 Task: Set and save  "Multipass rate control" for "H.264/MPEG-4 Part 10/AVC encoder (x264 10-bit)" to 1.
Action: Mouse moved to (113, 8)
Screenshot: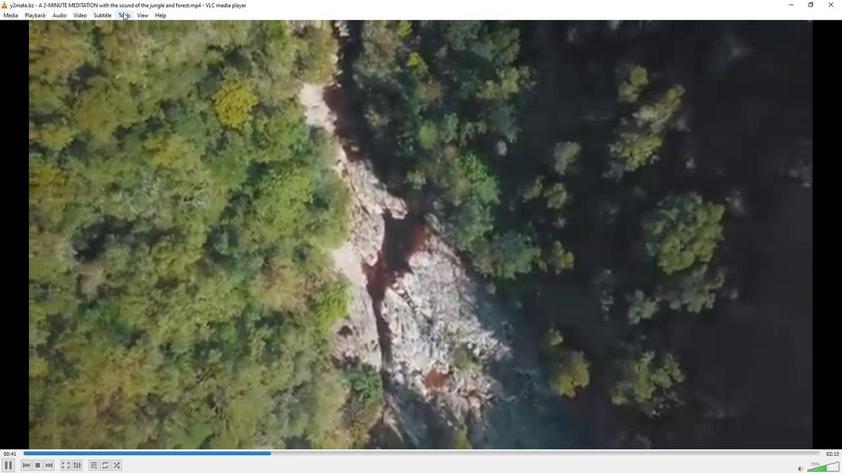
Action: Mouse pressed left at (113, 8)
Screenshot: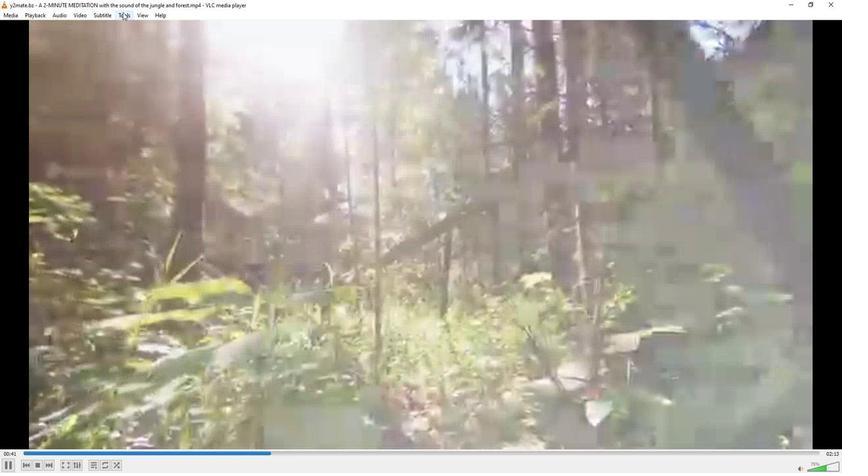 
Action: Mouse moved to (136, 113)
Screenshot: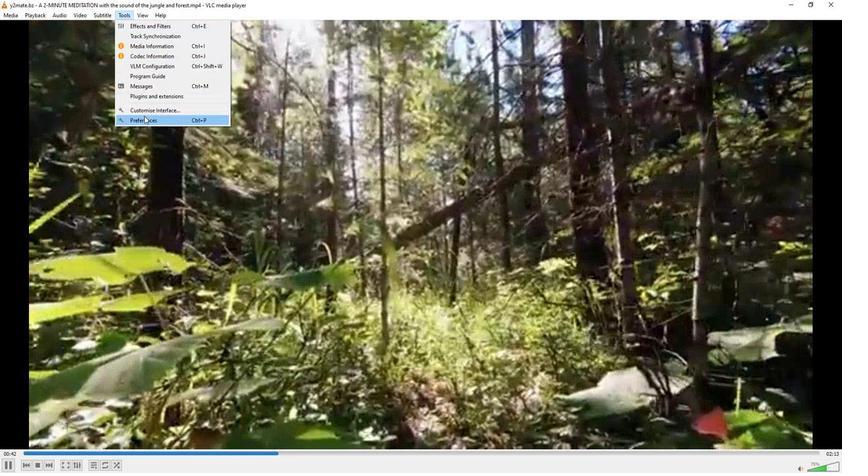
Action: Mouse pressed left at (136, 113)
Screenshot: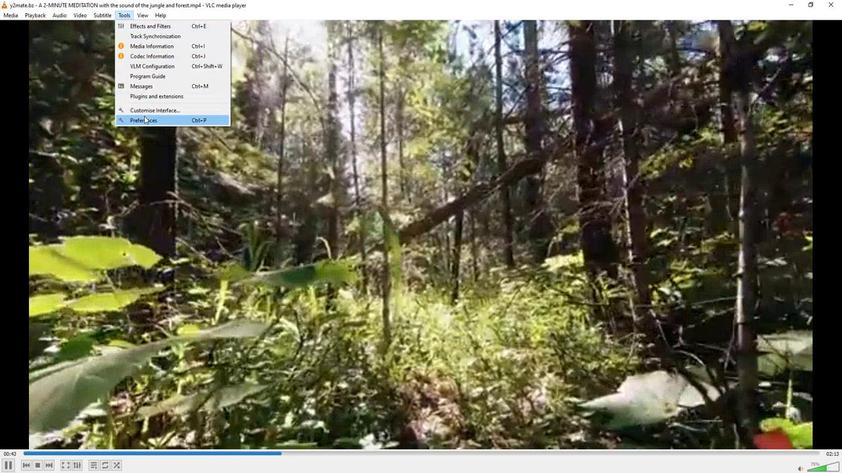 
Action: Mouse moved to (279, 384)
Screenshot: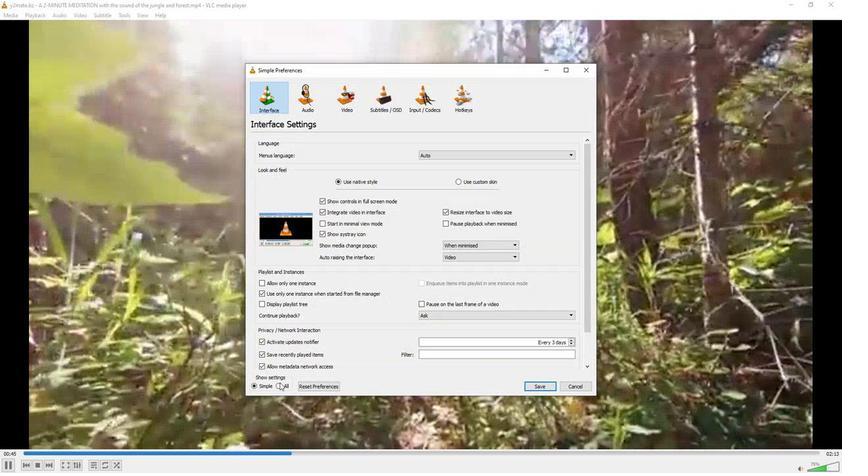 
Action: Mouse pressed left at (279, 384)
Screenshot: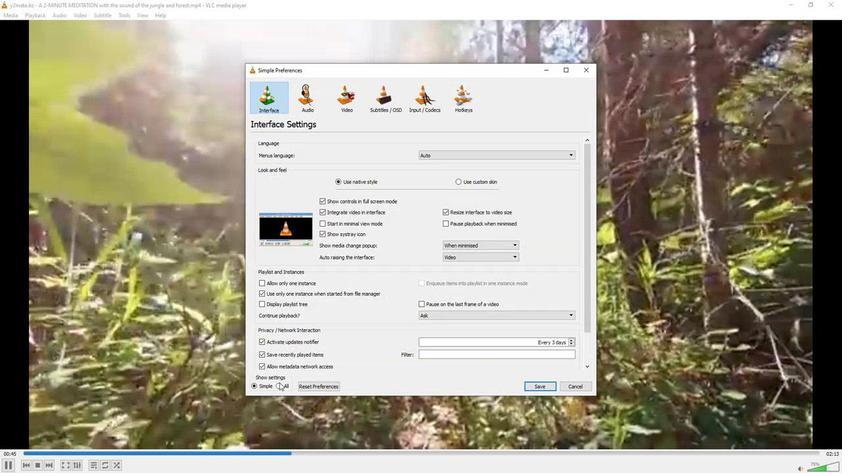 
Action: Mouse moved to (265, 297)
Screenshot: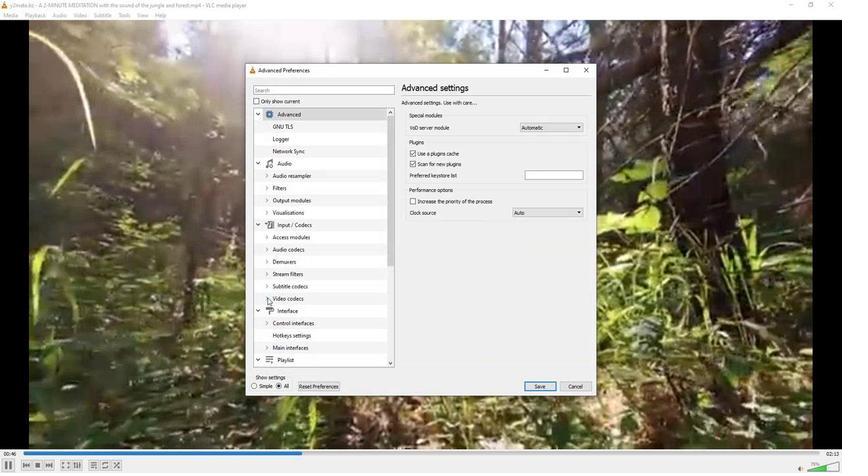 
Action: Mouse pressed left at (265, 297)
Screenshot: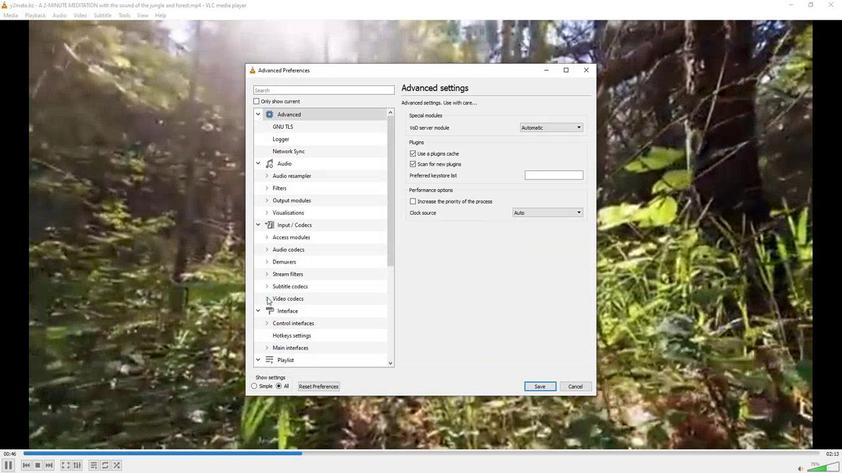 
Action: Mouse moved to (284, 303)
Screenshot: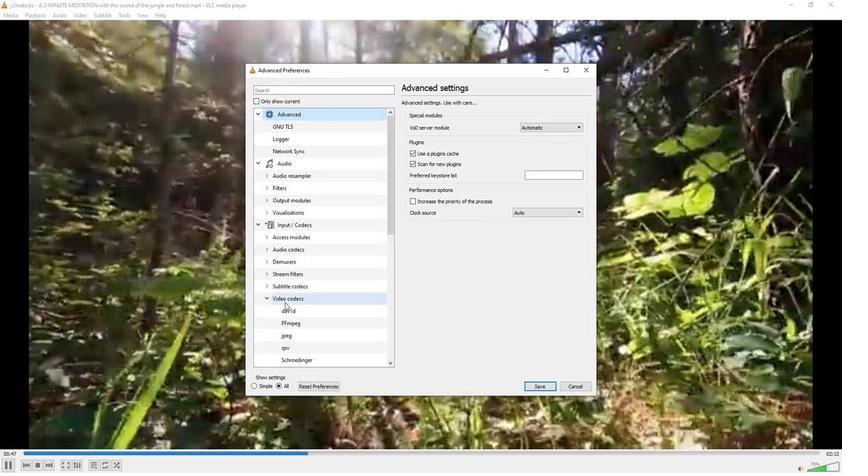
Action: Mouse scrolled (284, 302) with delta (0, 0)
Screenshot: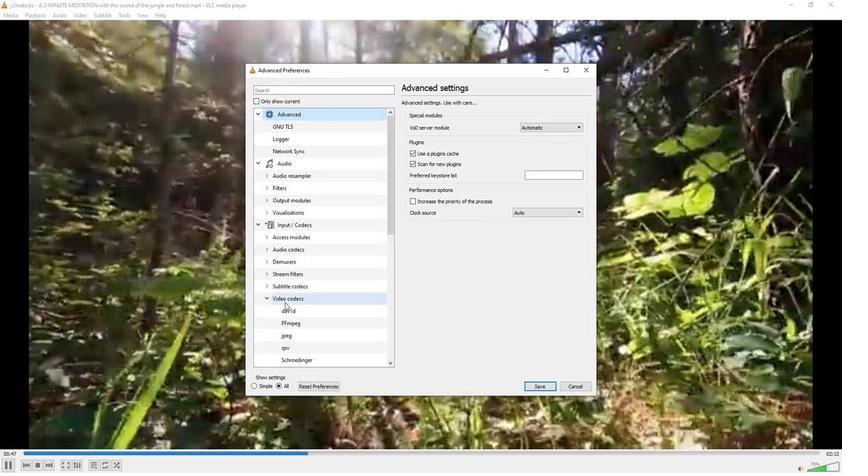 
Action: Mouse moved to (284, 304)
Screenshot: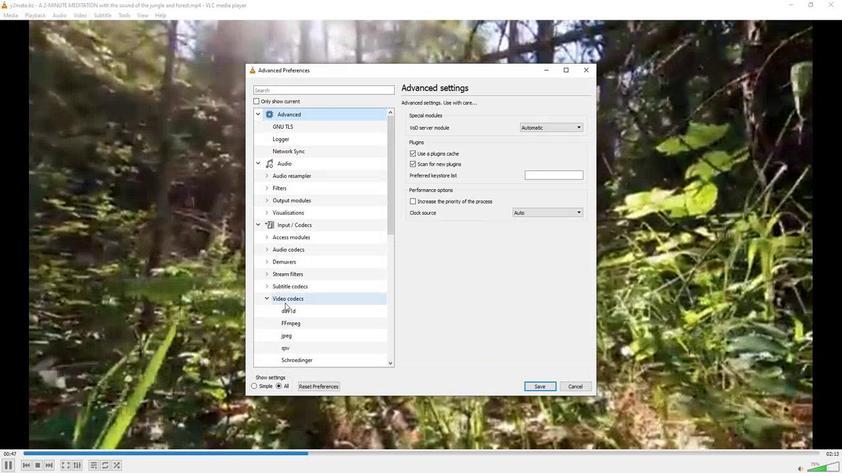
Action: Mouse scrolled (284, 304) with delta (0, 0)
Screenshot: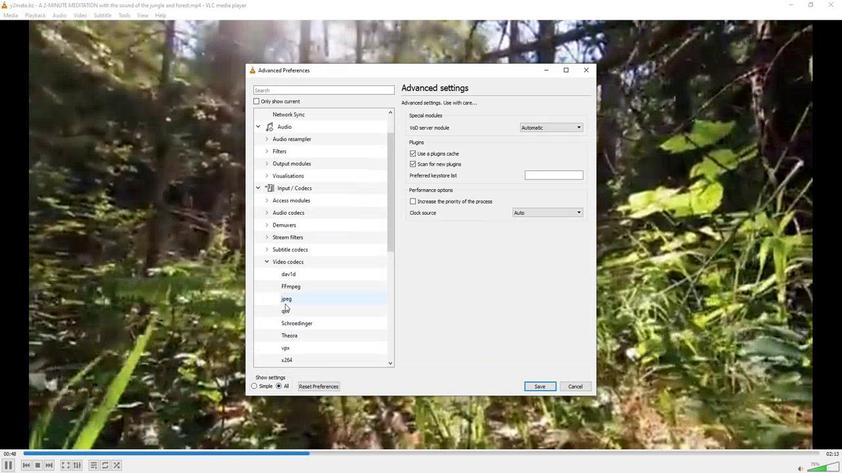 
Action: Mouse moved to (294, 336)
Screenshot: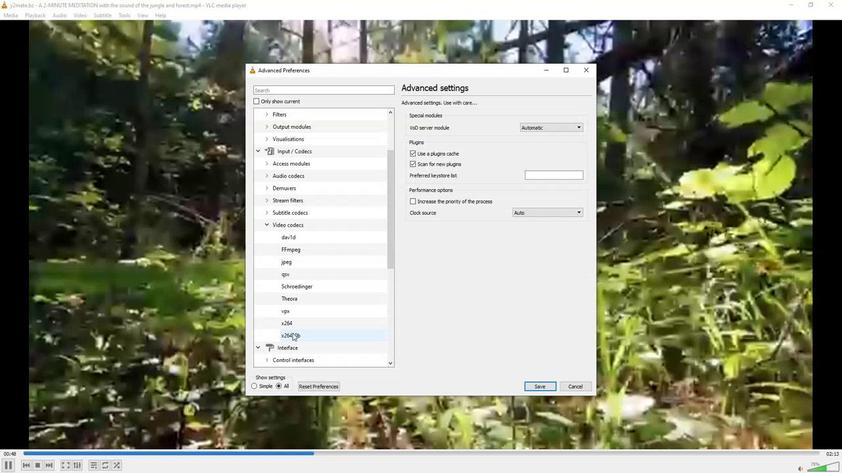 
Action: Mouse pressed left at (294, 336)
Screenshot: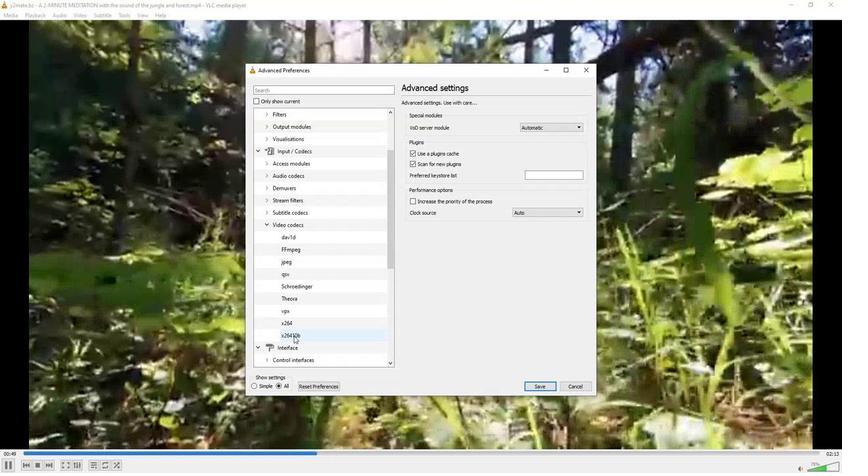 
Action: Mouse moved to (487, 278)
Screenshot: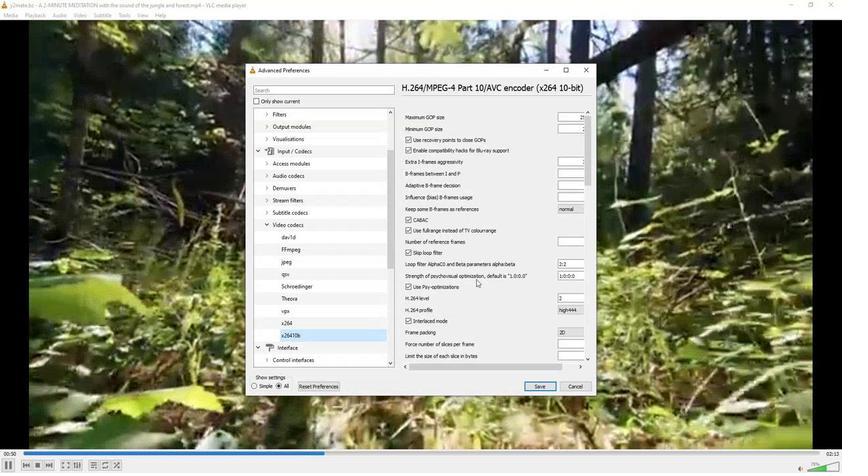 
Action: Mouse scrolled (487, 278) with delta (0, 0)
Screenshot: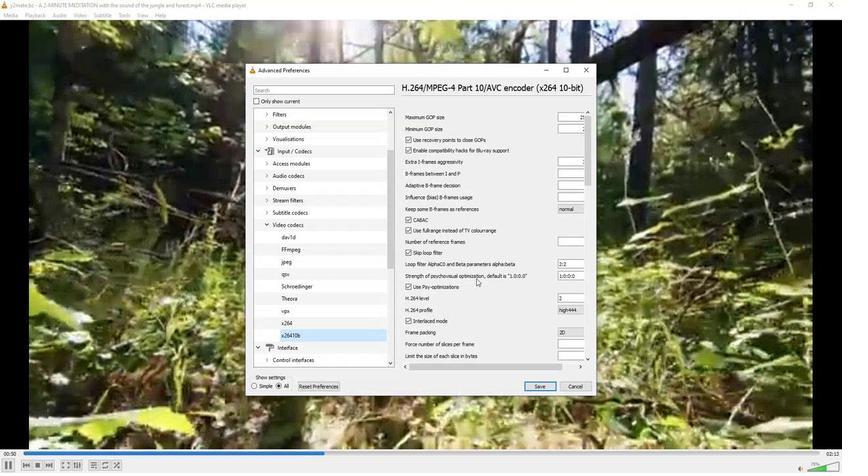 
Action: Mouse moved to (485, 278)
Screenshot: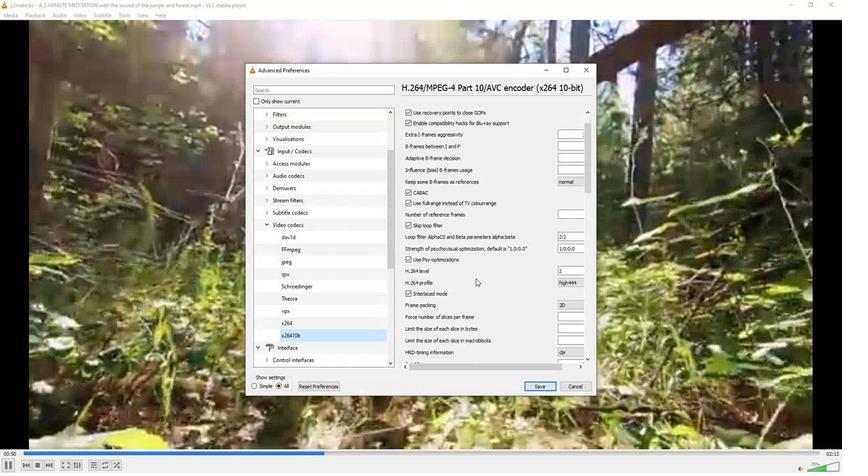 
Action: Mouse scrolled (485, 278) with delta (0, 0)
Screenshot: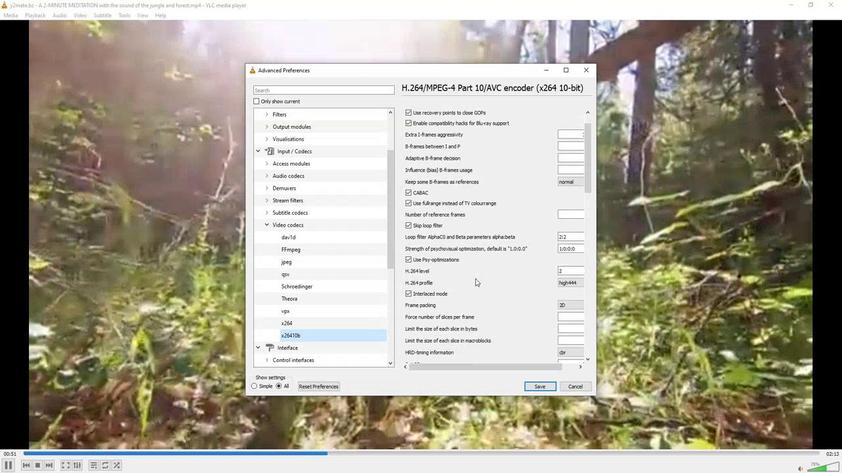 
Action: Mouse scrolled (485, 278) with delta (0, 0)
Screenshot: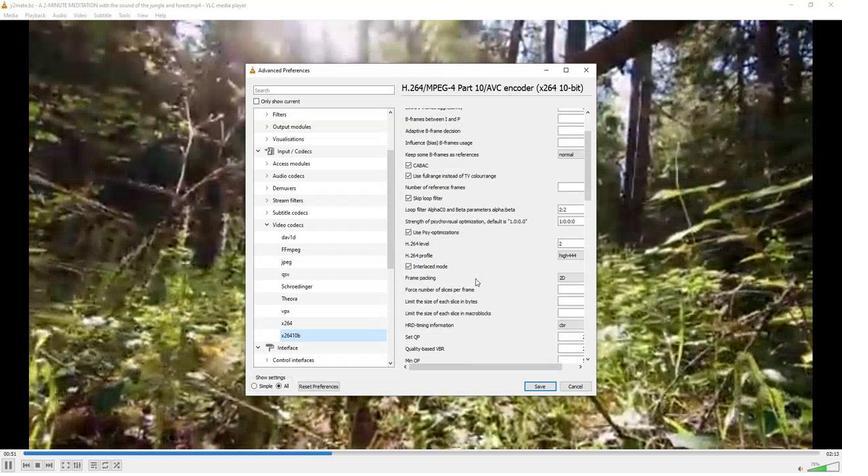 
Action: Mouse scrolled (485, 278) with delta (0, 0)
Screenshot: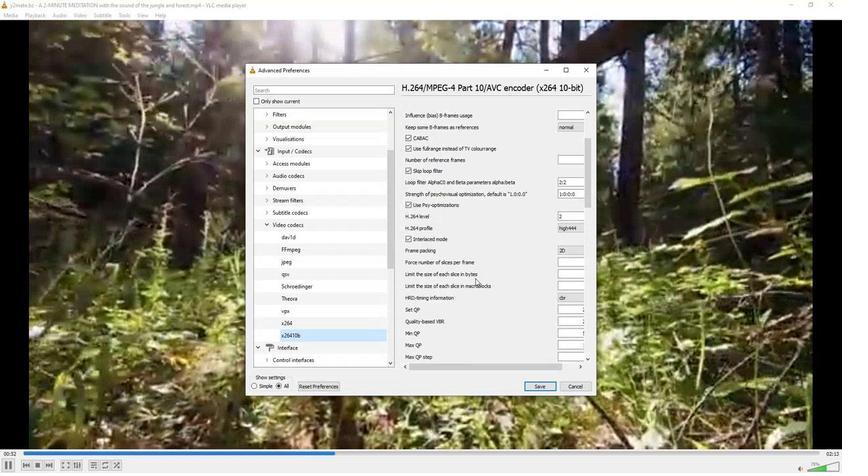 
Action: Mouse scrolled (485, 278) with delta (0, 0)
Screenshot: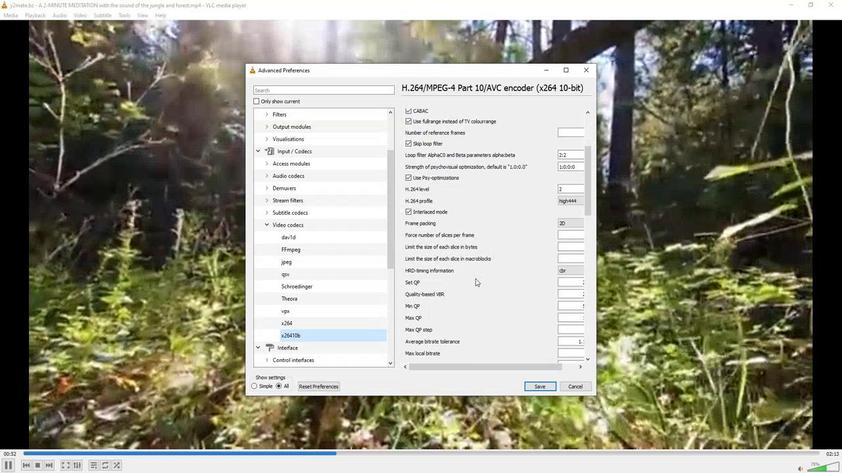 
Action: Mouse moved to (485, 278)
Screenshot: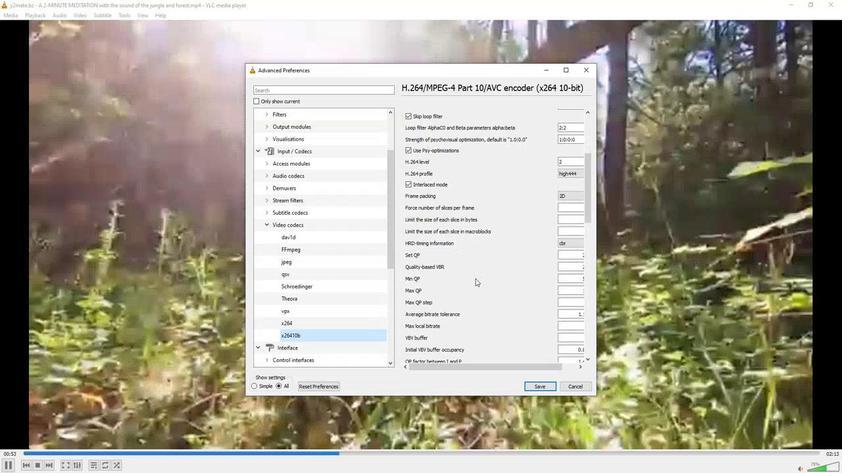 
Action: Mouse scrolled (485, 278) with delta (0, 0)
Screenshot: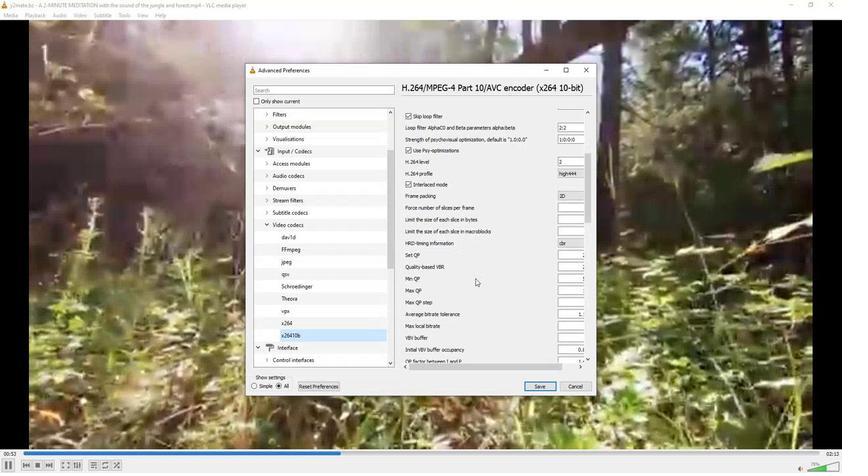 
Action: Mouse scrolled (485, 278) with delta (0, 0)
Screenshot: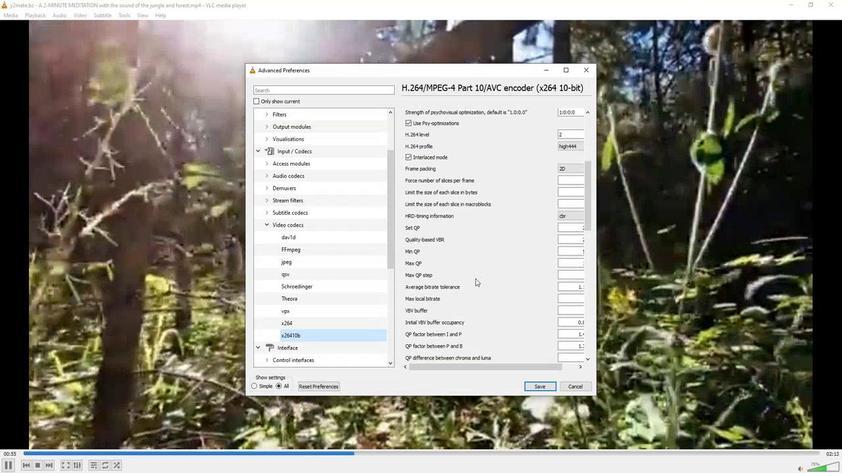 
Action: Mouse moved to (497, 365)
Screenshot: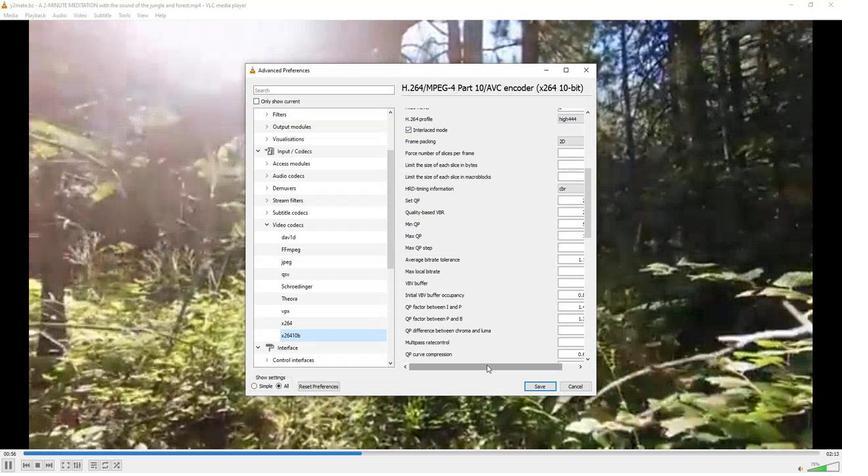 
Action: Mouse pressed left at (497, 365)
Screenshot: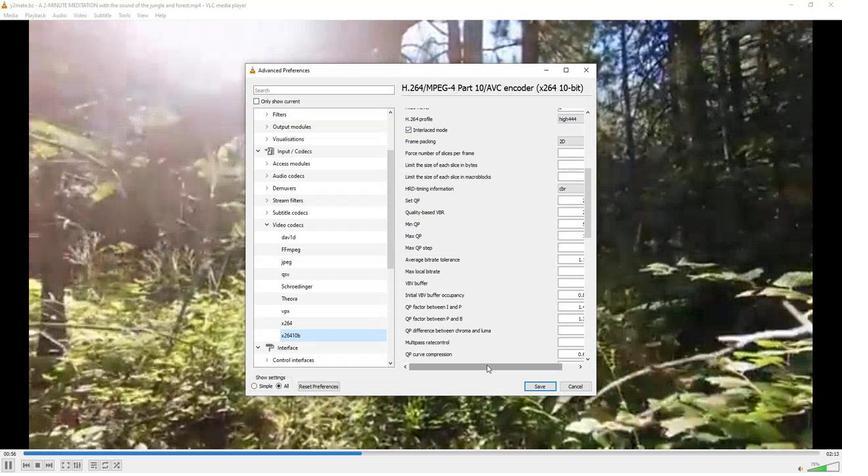 
Action: Mouse moved to (590, 338)
Screenshot: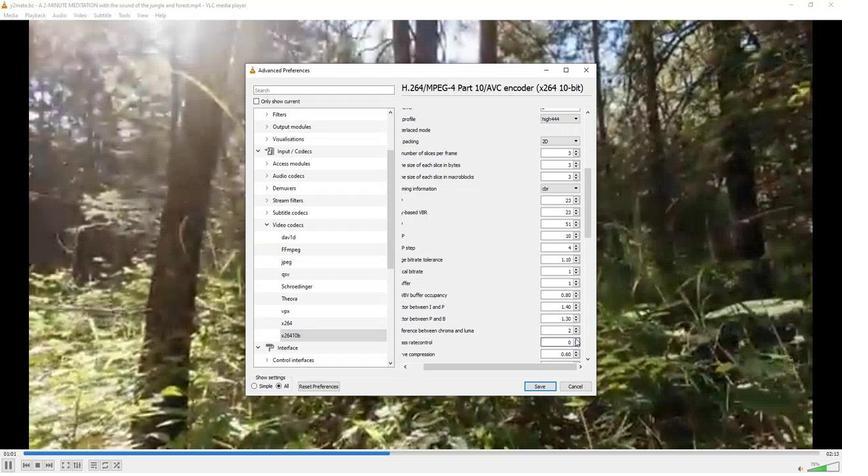
Action: Mouse pressed left at (590, 338)
Screenshot: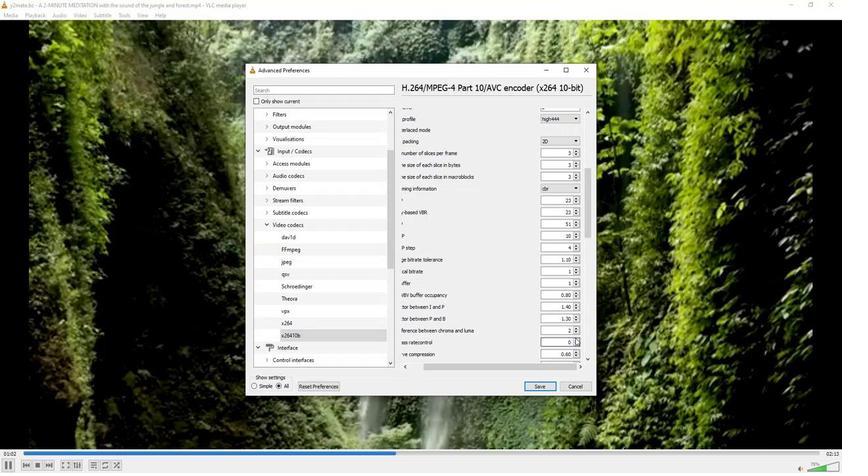 
Action: Mouse moved to (548, 386)
Screenshot: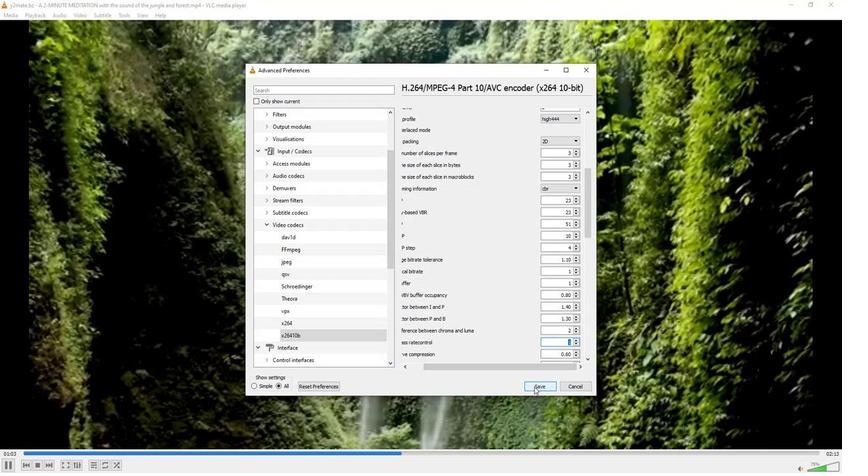 
Action: Mouse pressed left at (548, 386)
Screenshot: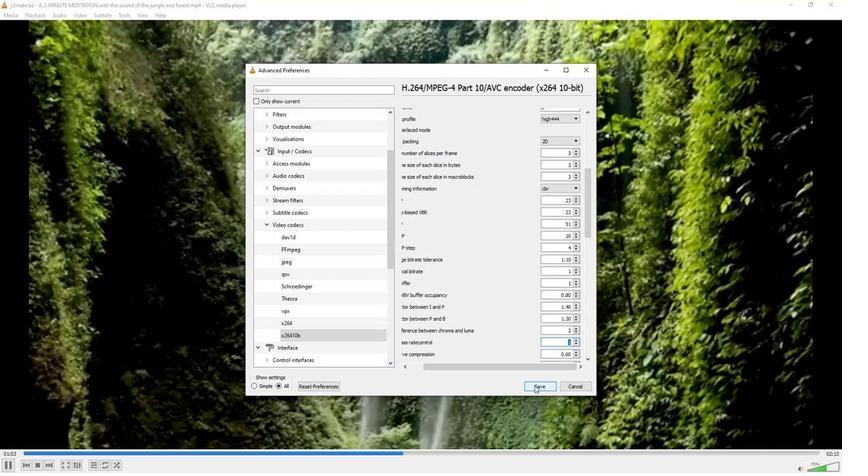 
Action: Mouse moved to (547, 385)
Screenshot: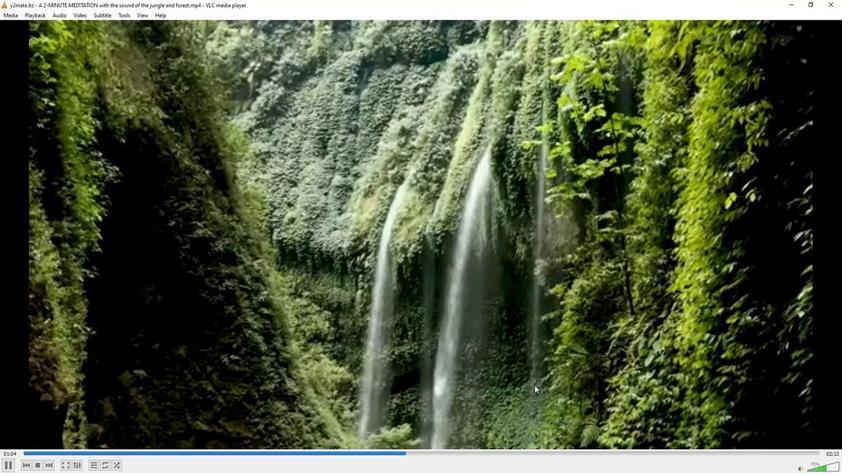 
